 Task: open an excel sheet and write heading  Budget Tracker. Add Descriptions in a column and its values below  'Salary, Rent, Dining Out, Internet Bill, Groceries, Utilities Bill, Gas & Savings. 'Add Categories in next column and its values below  Income, Housing, Food, Utilities, Food, Utilities, Transportation & Savings. Add amount in next column and its values below  $2,500, $800, $100, $50, $200, $100, $100, $50 & $500. Add Dates in next column and its values below  2023-05-01, 2023-05-05, 2023-05-10, 2023-05-15, 2023-05-19, 2023-05-22, 2023-05-25 & 2023-05-30. Add Income/ Expense in next column and its values below  Income, Expense, Expense, Expense, Expense, Expense, Expense & IncomeSave page BudgetPlan templatesbook
Action: Mouse moved to (0, 207)
Screenshot: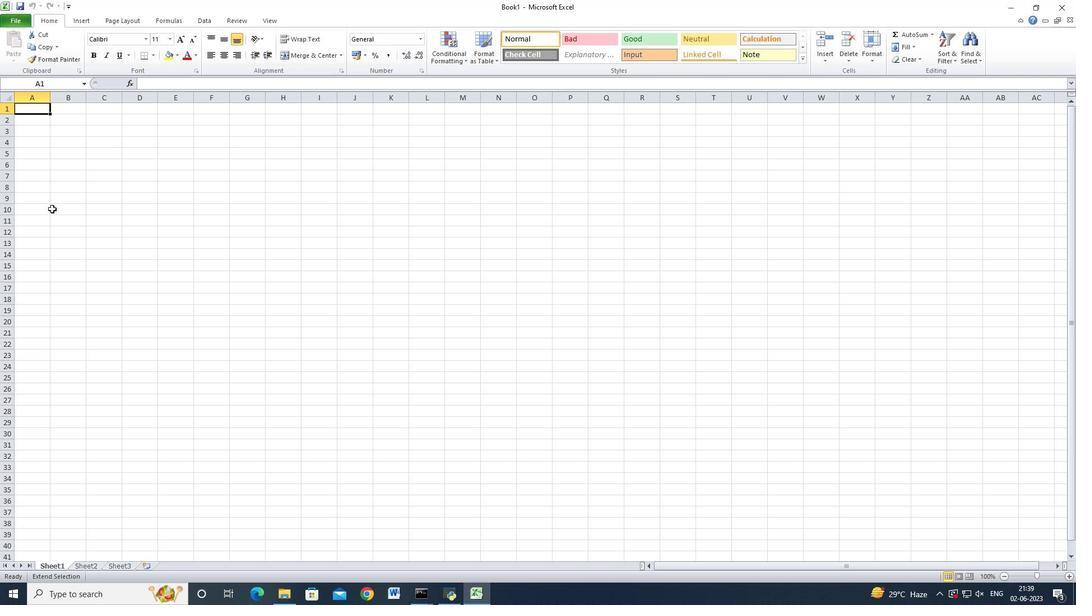 
Action: Key pressed <Key.shift>Budget<Key.space><Key.shift_r>Tracker<Key.down><Key.shift_r>Descriptions<Key.down><Key.shift_r>Salary<Key.down><Key.shift_r>Rent<Key.down><Key.shift_r>Dining<Key.space><Key.shift>Out<Key.down><Key.shift>Internet<Key.space><Key.shift>Bill<Key.down><Key.shift_r>Groceries<Key.down><Key.shift>utilities<Key.space><Key.shift>Bill<Key.down><Key.shift_r>Gas<Key.space><Key.backspace><Key.enter><Key.shift_r>Savings<Key.down><Key.up><Key.up><Key.up><Key.down><Key.right><Key.shift_r>Categories<Key.down><Key.shift>Income<Key.down><Key.shift><Key.shift>Housing<Key.down><Key.shift_r>Food<Key.down><Key.shift>Utilities<Key.down><Key.shift_r>Food<Key.down><Key.shift>utilities<Key.down><Key.shift_r>ransportation<Key.down><Key.shift_r>Savings<Key.down><Key.up><Key.up><Key.right><Key.shift_r>Amount<Key.down><Key.shift><Key.shift><Key.shift><Key.shift><Key.shift><Key.shift><Key.shift><Key.shift><Key.shift><Key.shift><Key.shift><Key.shift><Key.shift><Key.shift><Key.shift><Key.shift><Key.shift><Key.shift><Key.shift><Key.shift>$2,500<Key.down><Key.shift><Key.shift><Key.shift><Key.shift><Key.shift><Key.shift><Key.shift><Key.shift><Key.shift><Key.shift><Key.shift><Key.shift><Key.shift><Key.shift><Key.shift>$800<Key.down><Key.shift><Key.shift><Key.shift><Key.shift><Key.shift><Key.shift><Key.shift><Key.shift><Key.shift><Key.shift>$100<Key.down><Key.shift><Key.shift><Key.shift><Key.shift><Key.shift><Key.shift><Key.shift><Key.shift>$50<Key.down><Key.shift><Key.shift><Key.shift><Key.shift><Key.shift><Key.shift><Key.shift><Key.shift><Key.shift>$200<Key.down><Key.shift><Key.shift><Key.shift><Key.shift><Key.shift><Key.shift><Key.shift><Key.shift><Key.shift><Key.shift><Key.shift><Key.shift>$100<Key.down><Key.shift><Key.shift><Key.shift><Key.shift><Key.shift>$100<Key.down><Key.shift><Key.shift><Key.shift><Key.shift><Key.shift><Key.shift><Key.shift><Key.shift>$50<Key.space><Key.shift_r><Key.shift_r><Key.shift_r>&<Key.space><Key.shift><Key.shift><Key.shift>$500<Key.enter><Key.up><Key.up><Key.down><Key.up><Key.right><Key.shift_r>Dates<Key.down>
Screenshot: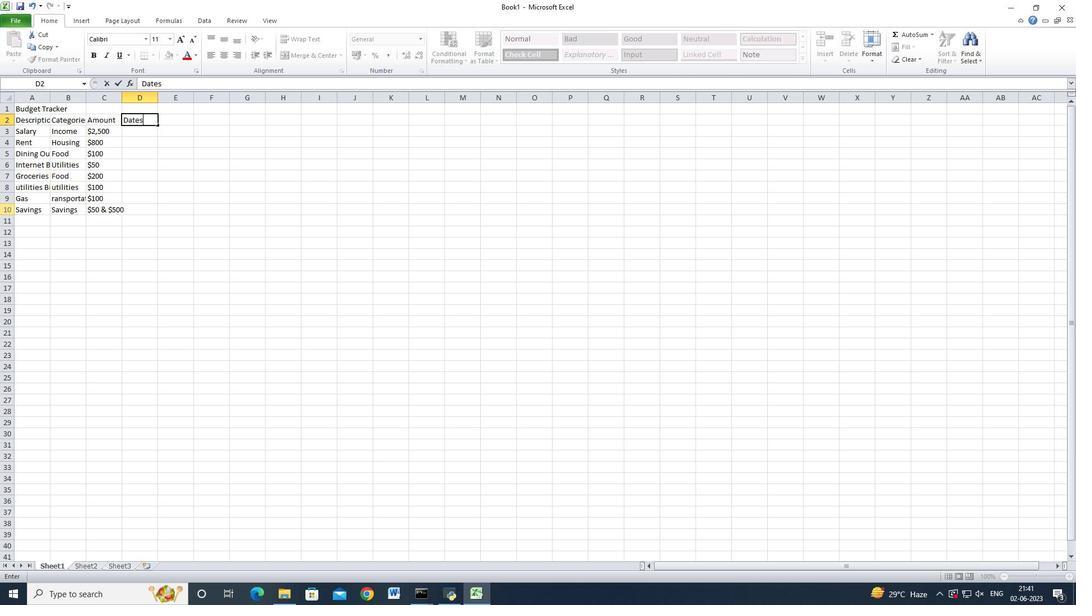 
Action: Mouse moved to (81, 127)
Screenshot: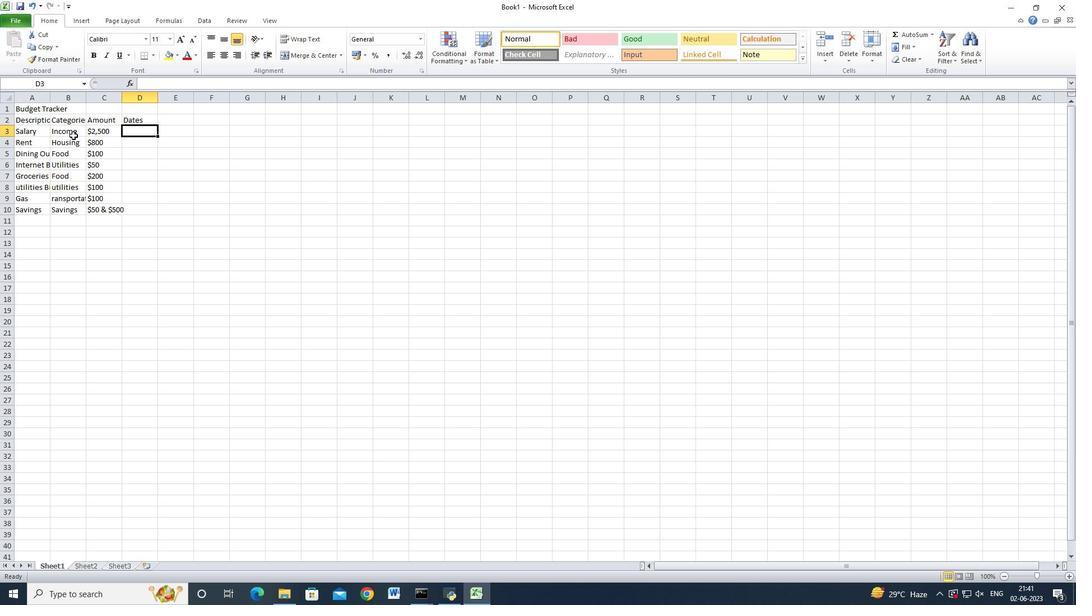 
Action: Key pressed '2023-05-01<Key.down>'023<Key.down><Key.up>'2023-05-05<Key.down>'2023-05-10<Key.down>'2023-05-15<Key.down>'2023-05-19<Key.down>'2023-05-22<Key.down>'2023-05-25<Key.down>'2023-05-30<Key.down><Key.up>
Screenshot: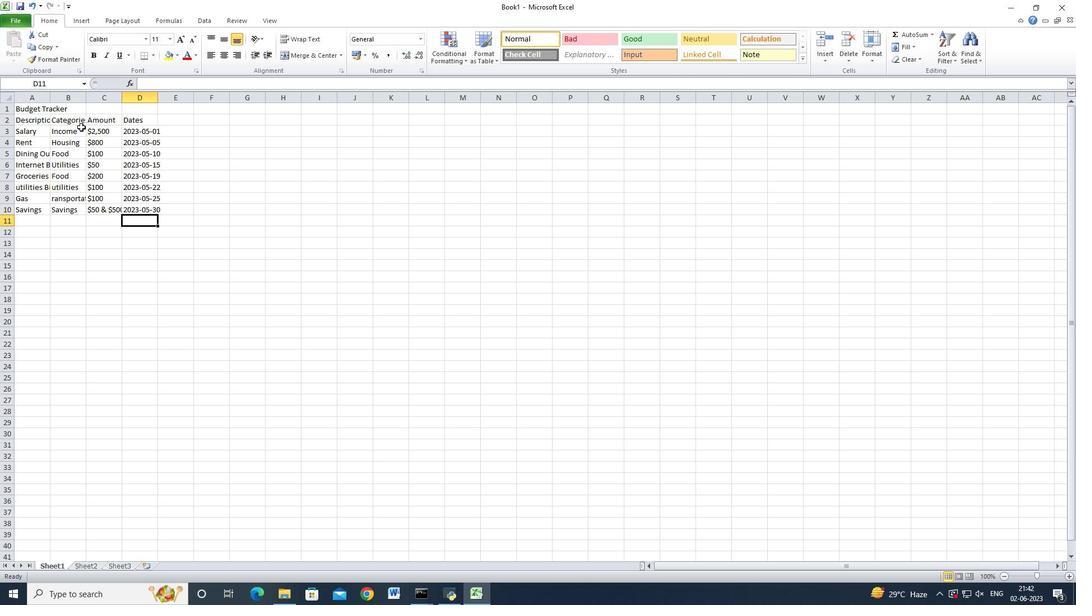 
Action: Mouse moved to (157, 99)
Screenshot: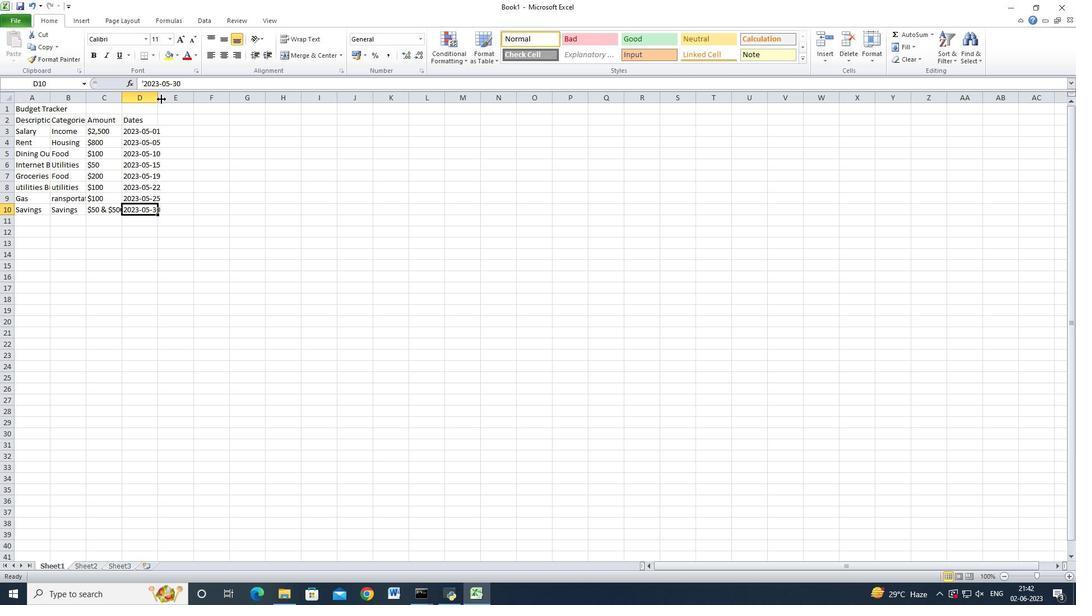 
Action: Mouse pressed left at (157, 99)
Screenshot: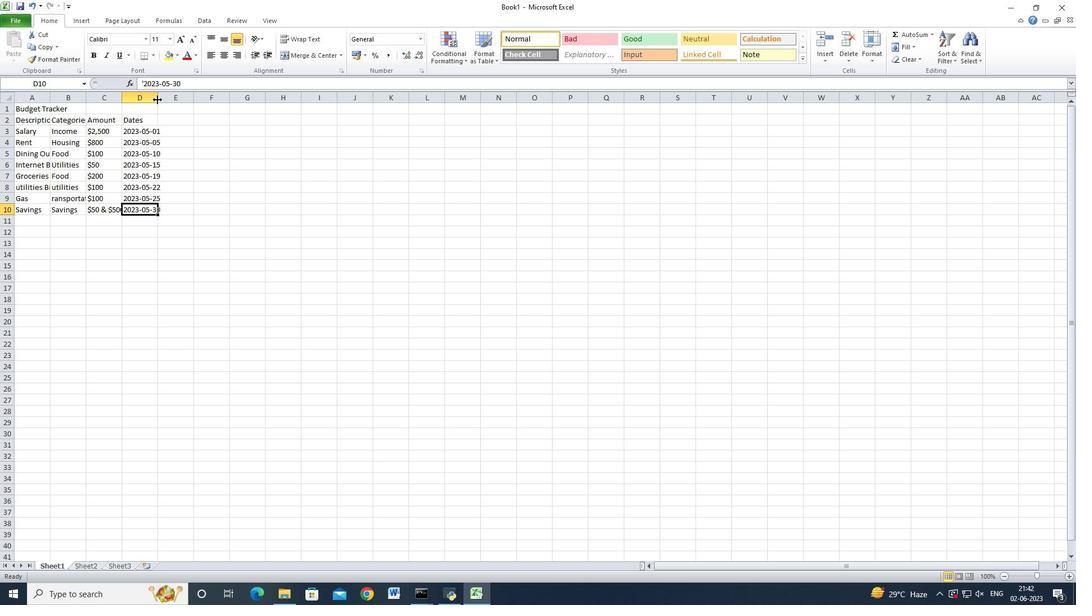 
Action: Mouse pressed left at (157, 99)
Screenshot: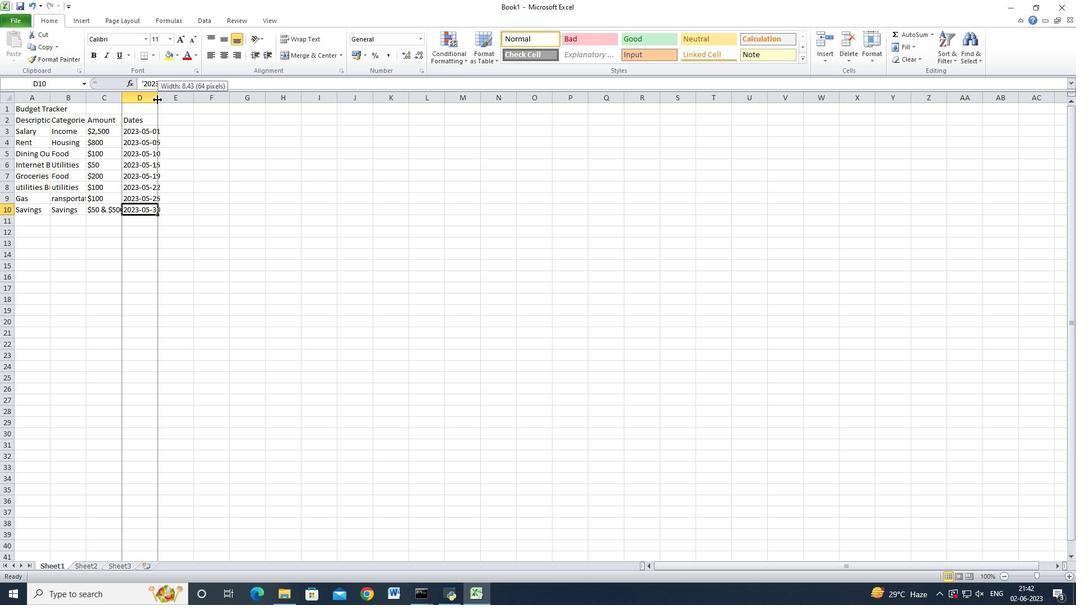 
Action: Mouse moved to (186, 120)
Screenshot: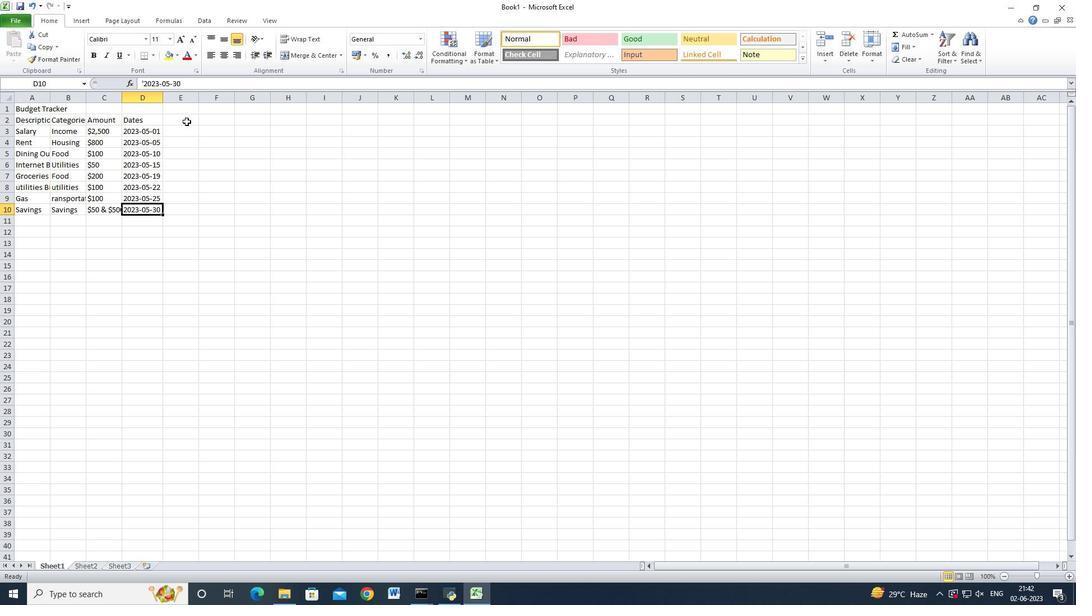
Action: Mouse pressed left at (186, 120)
Screenshot: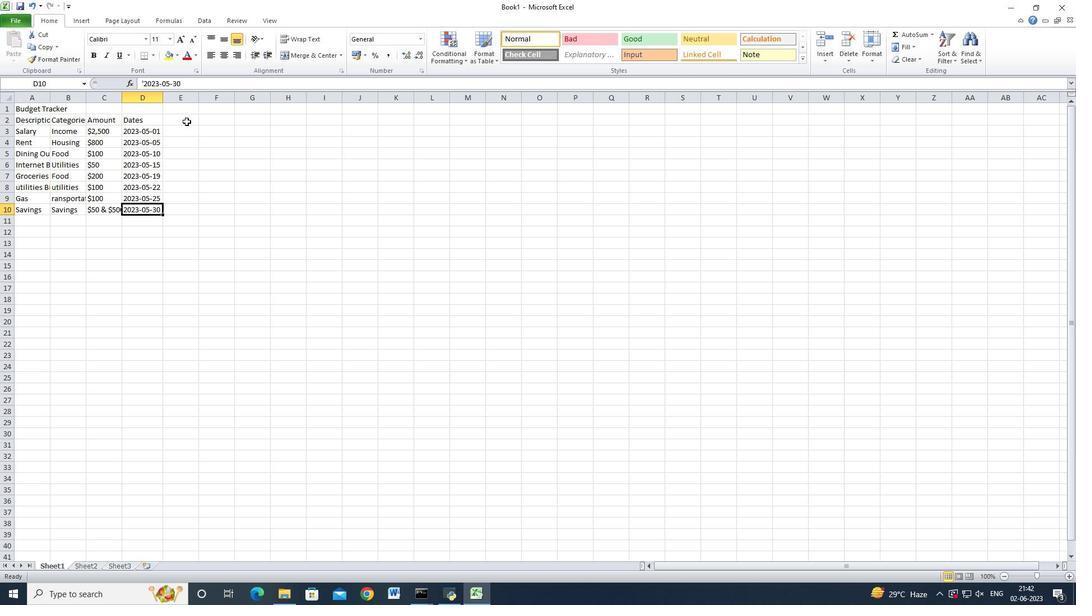 
Action: Mouse moved to (257, 128)
Screenshot: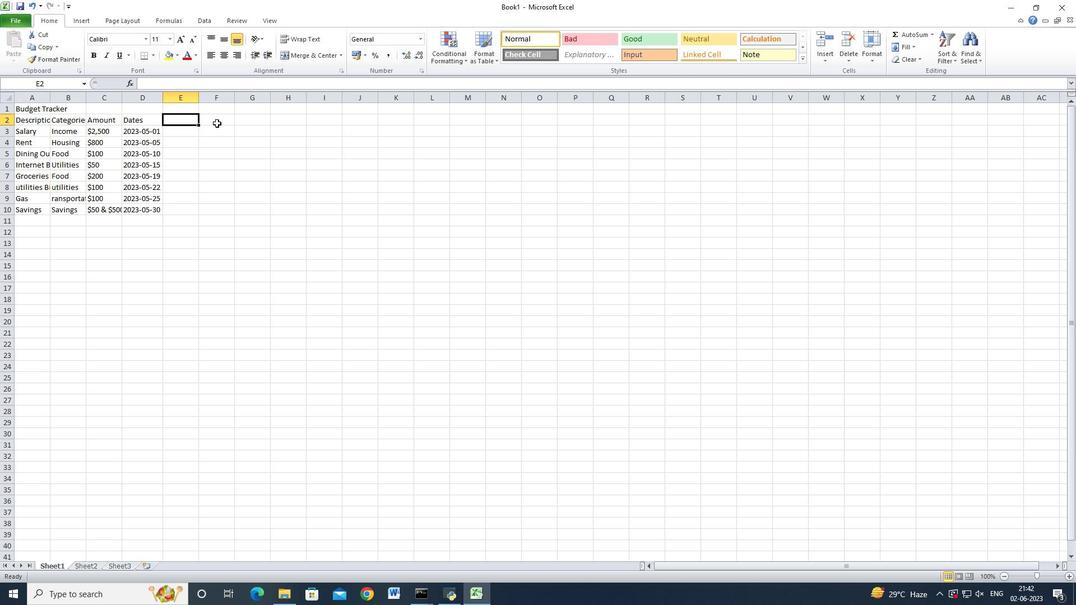
Action: Key pressed <Key.shift>Income<Key.space>/<Key.space><Key.shift_r>Expense<Key.down><Key.shift>Income<Key.down><Key.up><Key.shift>Income<Key.delete><Key.enter><Key.shift_r>Expense<Key.down><Key.shift_r>Expense<Key.down><Key.shift_r>Expense<Key.down><Key.shift_r>Expense<Key.down><Key.shift_r>Expense<Key.down><Key.shift_r>Expense<Key.down><Key.shift>invome<Key.enter><Key.up><Key.up><Key.down>
Screenshot: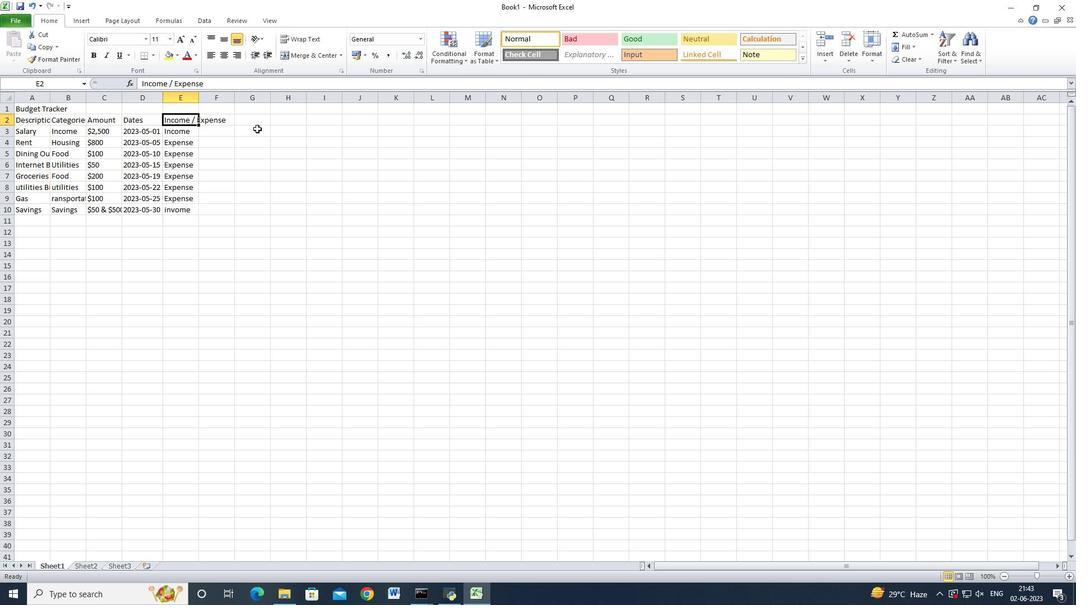 
Action: Mouse moved to (8, 97)
Screenshot: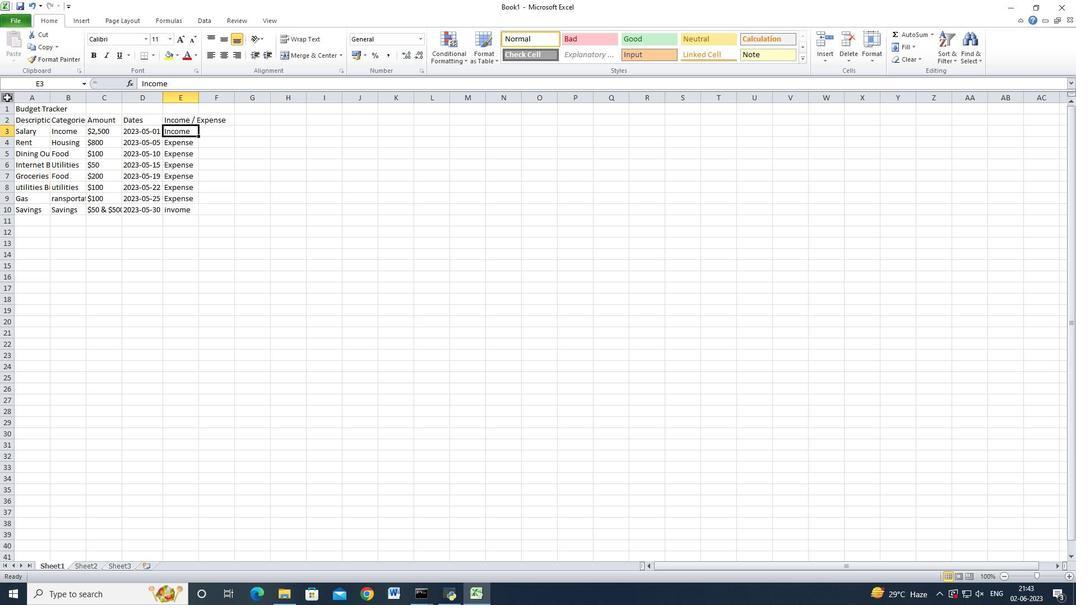 
Action: Mouse pressed left at (8, 97)
Screenshot: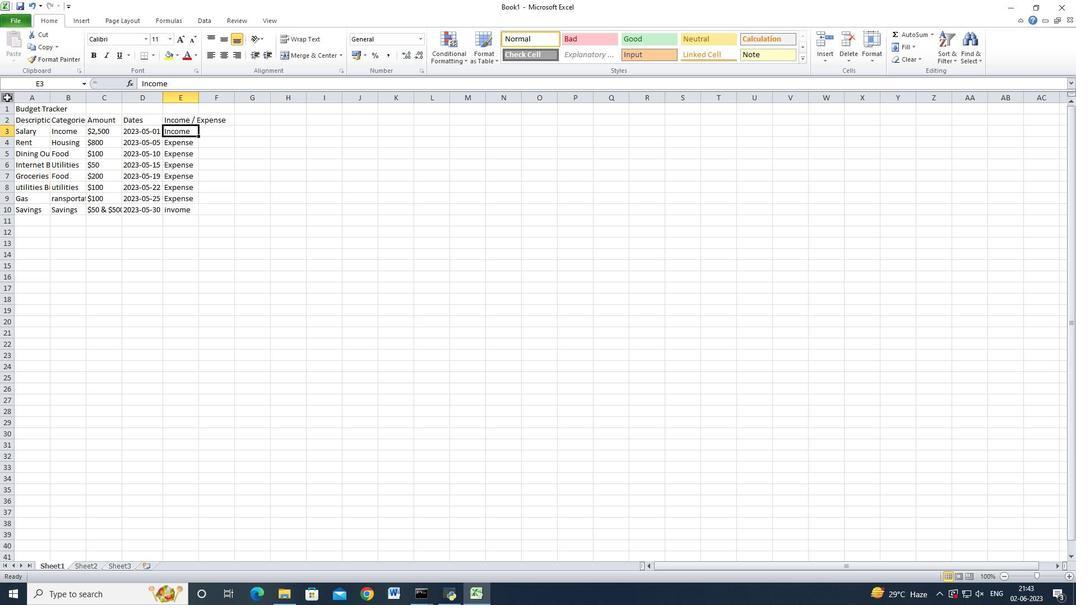 
Action: Mouse moved to (52, 99)
Screenshot: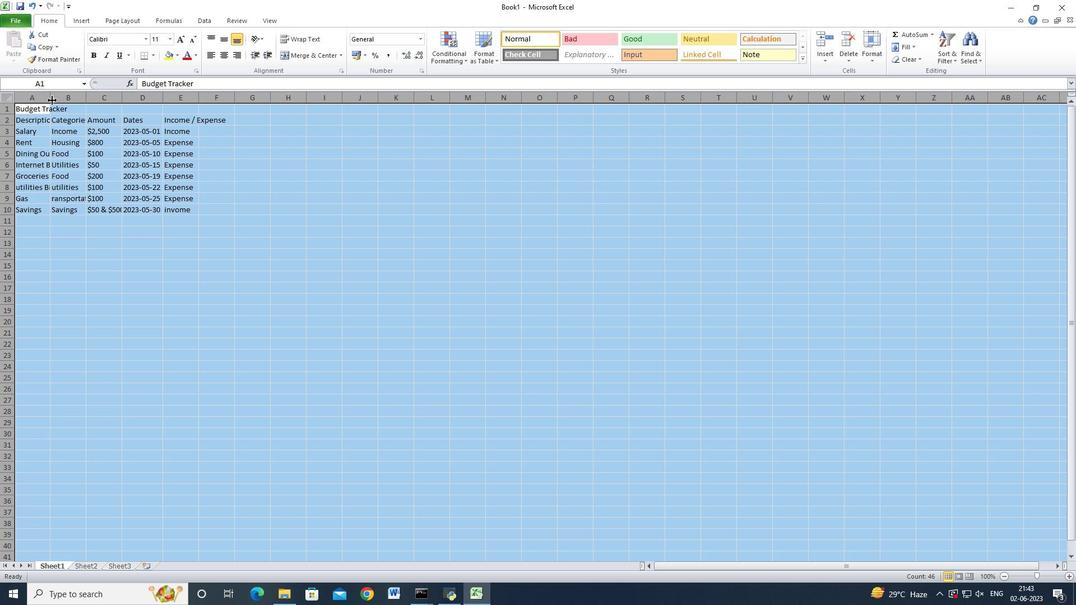 
Action: Mouse pressed left at (52, 99)
Screenshot: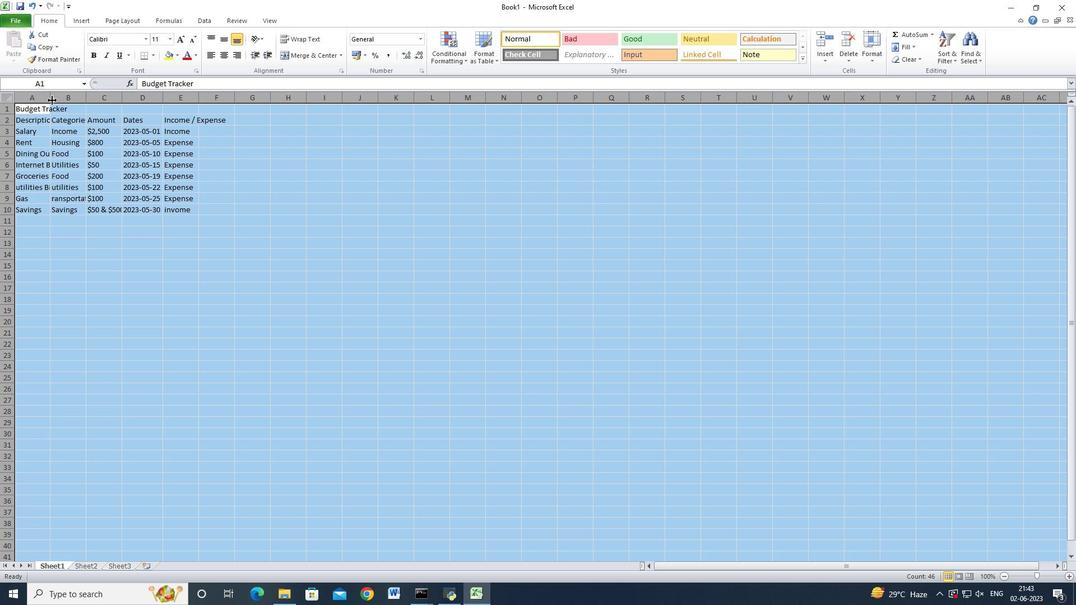 
Action: Mouse moved to (53, 99)
Screenshot: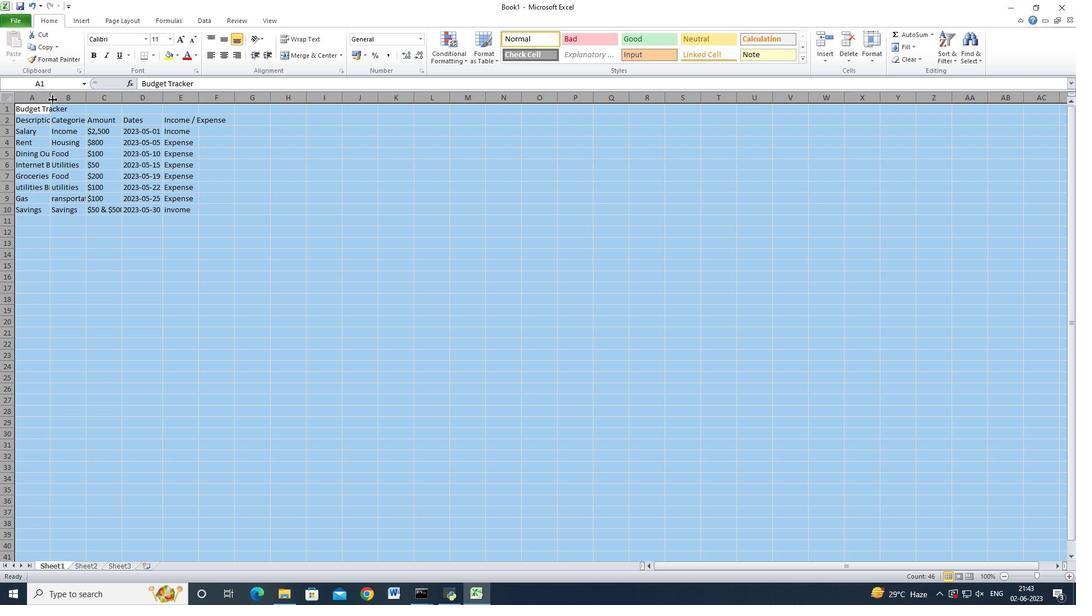 
Action: Mouse pressed left at (53, 99)
Screenshot: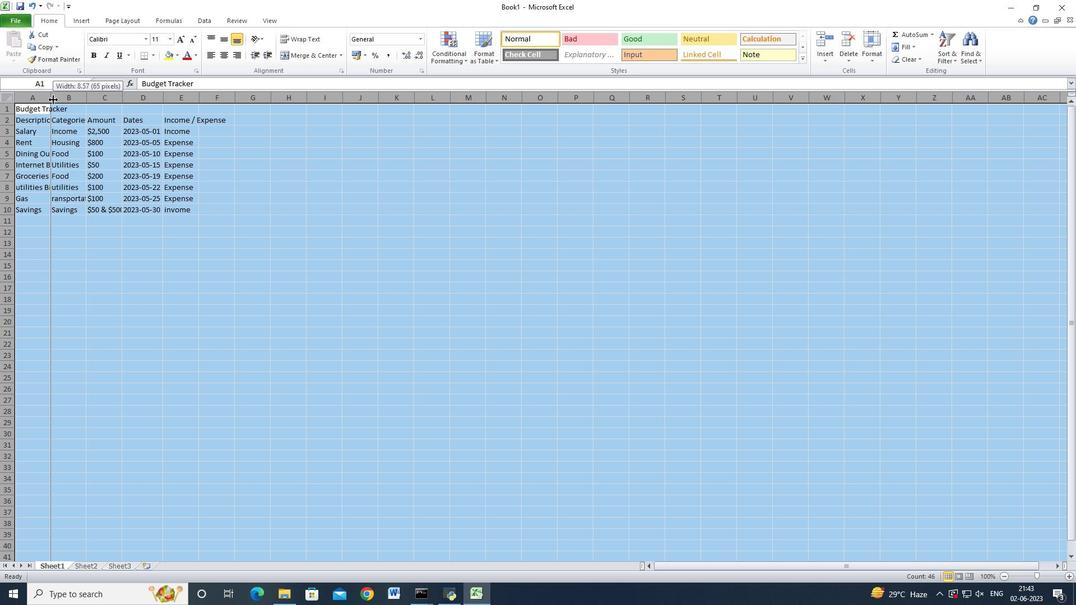 
Action: Mouse moved to (103, 146)
Screenshot: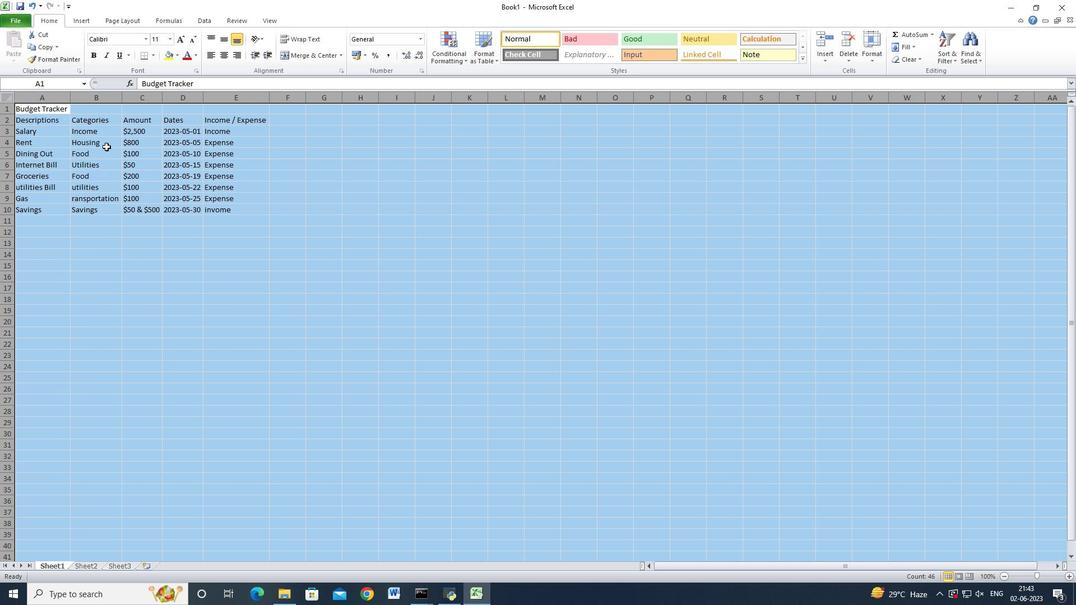 
Action: Mouse pressed left at (103, 146)
Screenshot: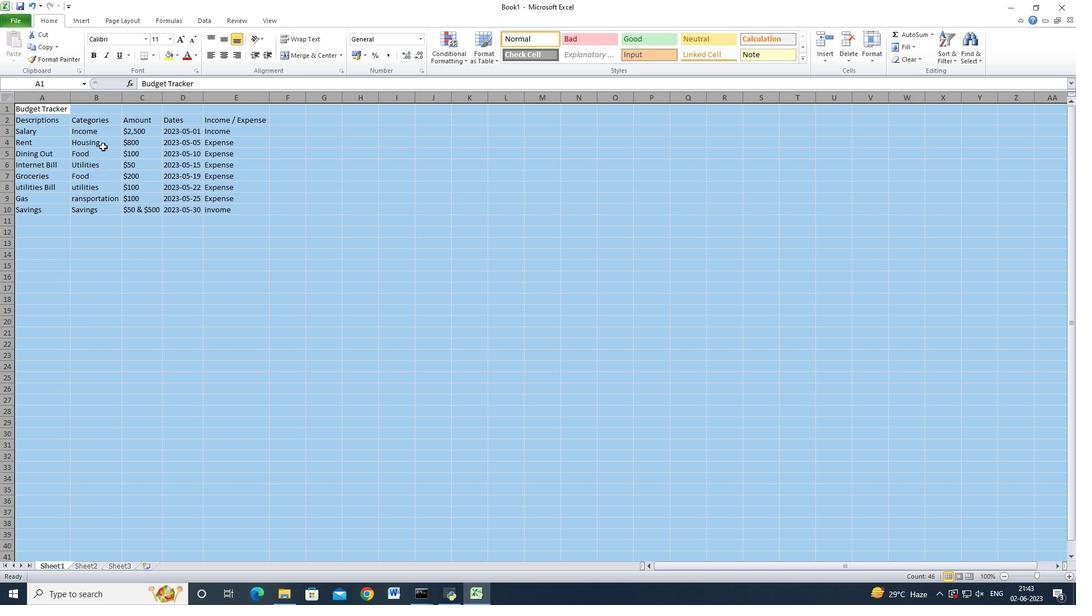 
Action: Mouse moved to (219, 213)
Screenshot: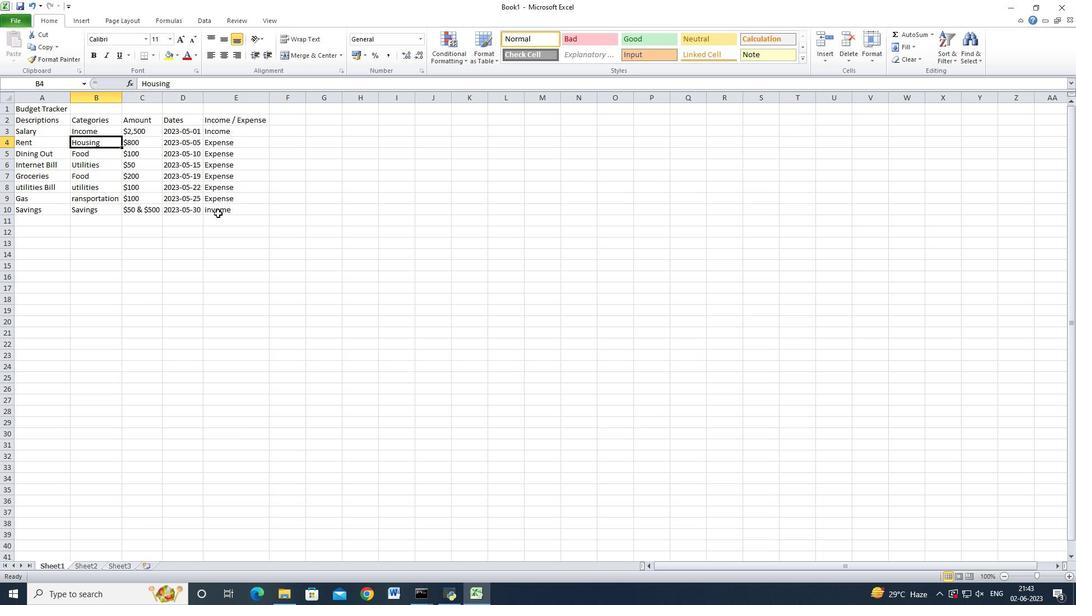
Action: Mouse pressed left at (219, 213)
Screenshot: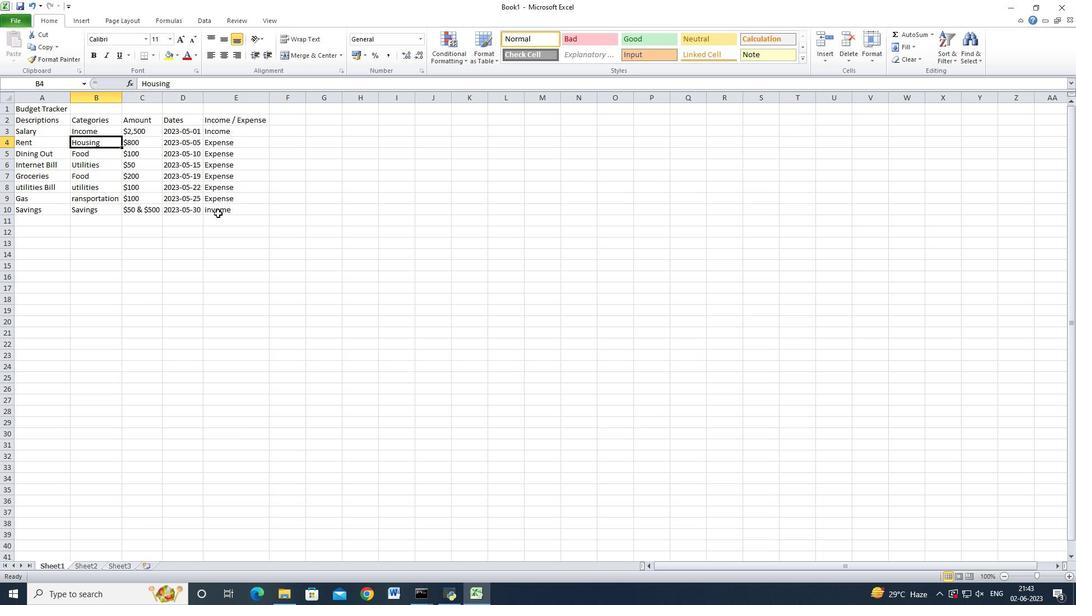 
Action: Mouse moved to (403, 246)
Screenshot: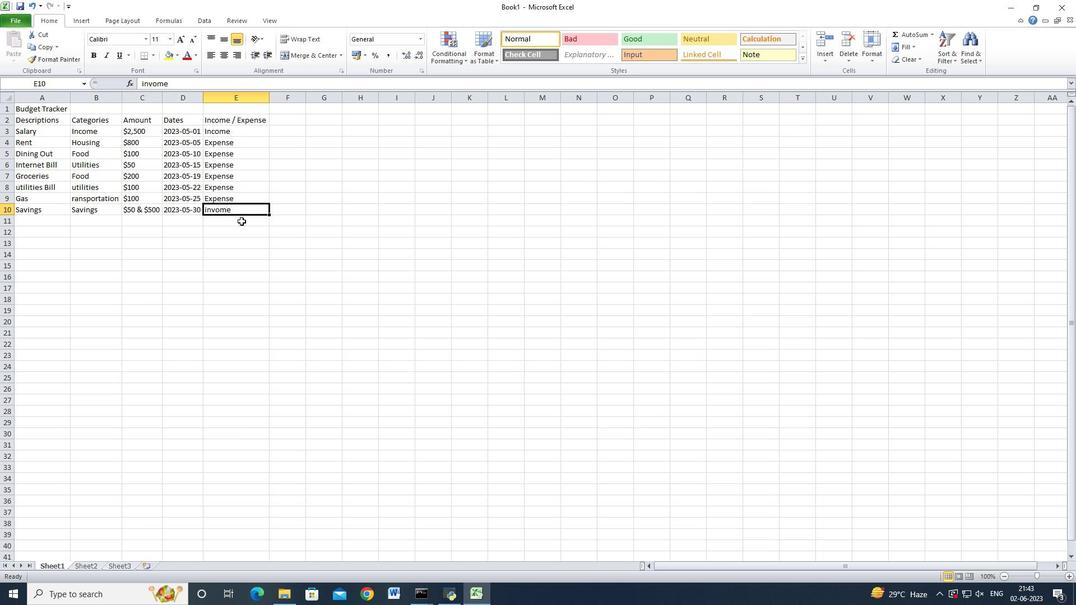 
Action: Key pressed <Key.shift>Income<Key.down><Key.up><Key.up><Key.down><Key.up><Key.down><Key.up><Key.left><Key.left>
Screenshot: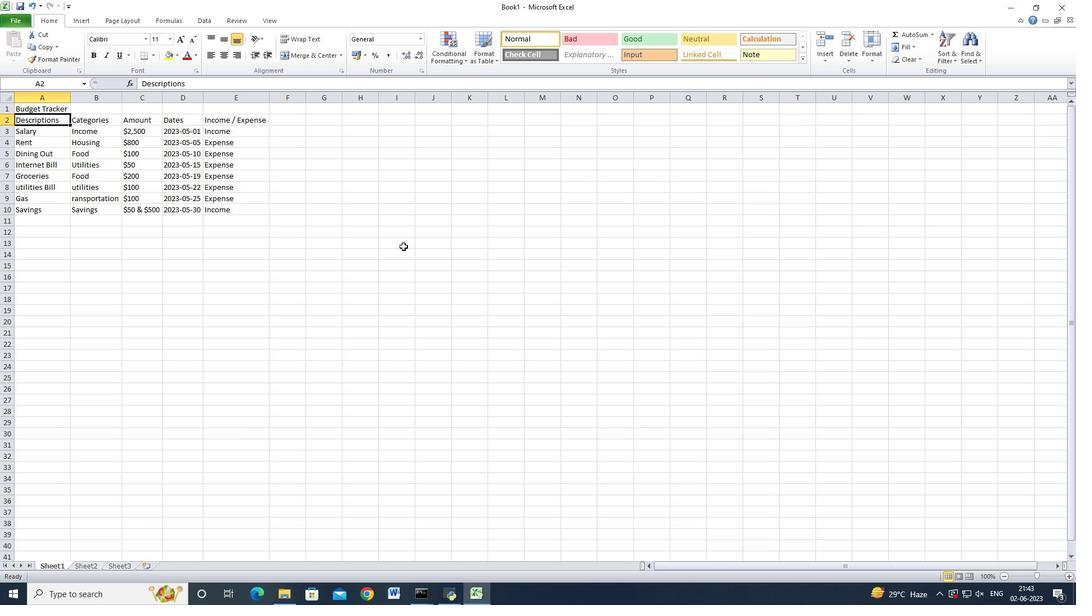 
Action: Mouse moved to (22, 18)
Screenshot: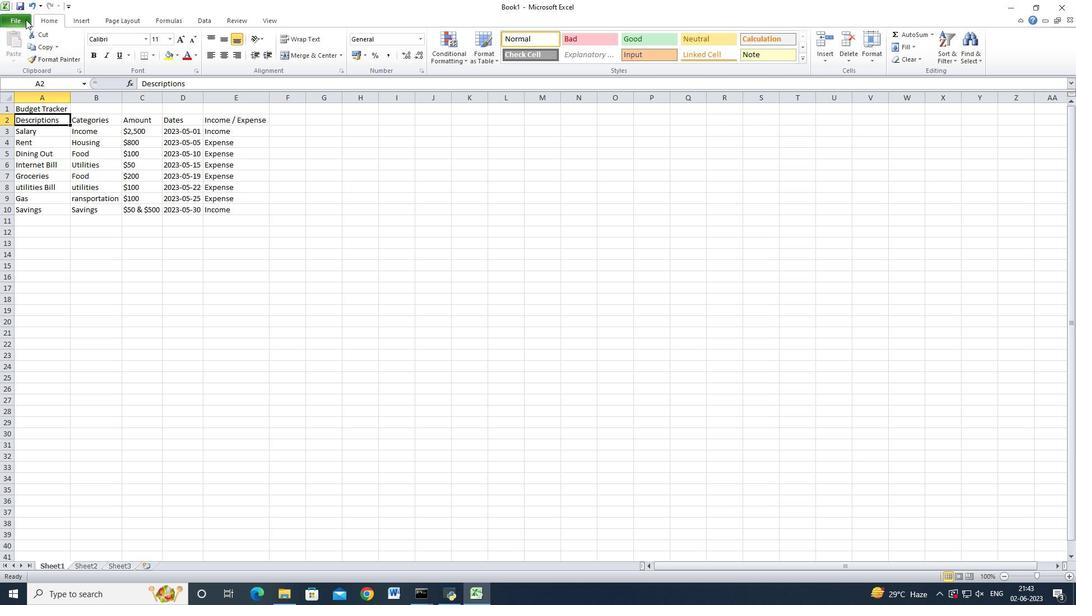 
Action: Mouse pressed left at (22, 18)
Screenshot: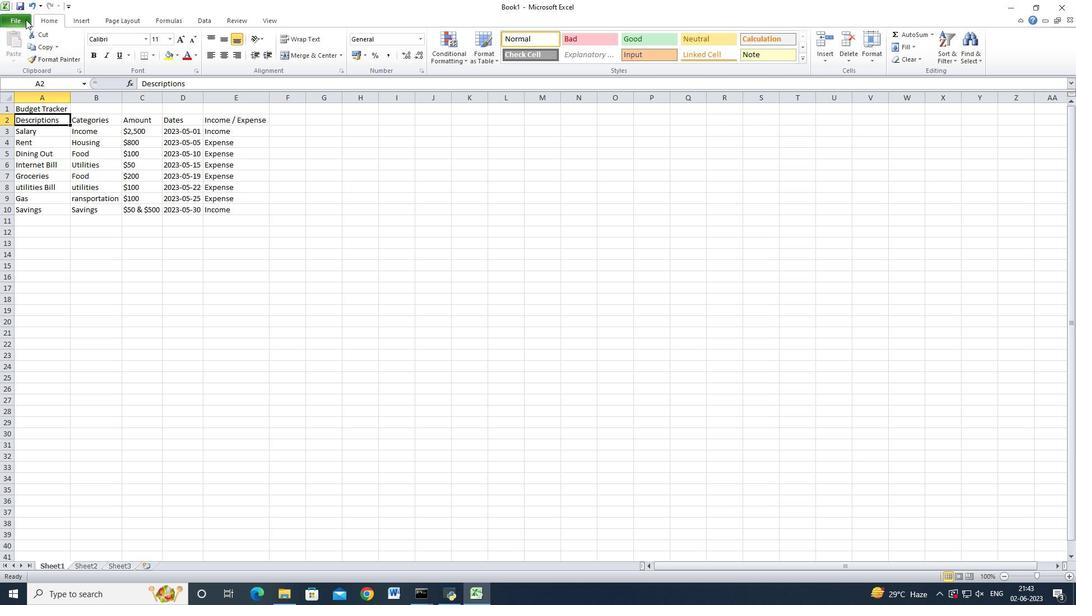 
Action: Mouse moved to (38, 39)
Screenshot: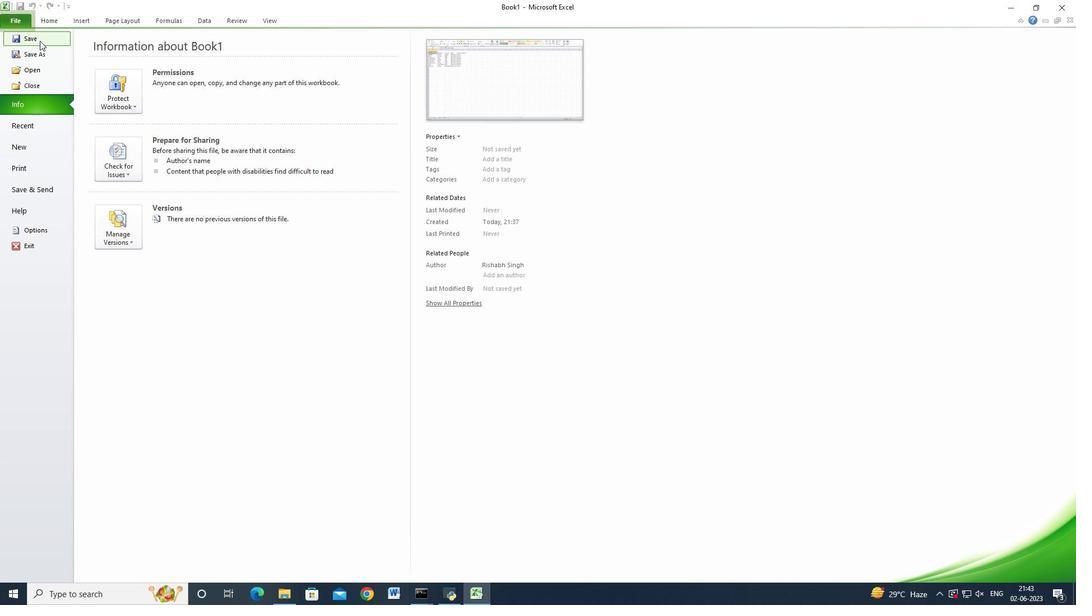 
Action: Mouse pressed left at (38, 39)
Screenshot: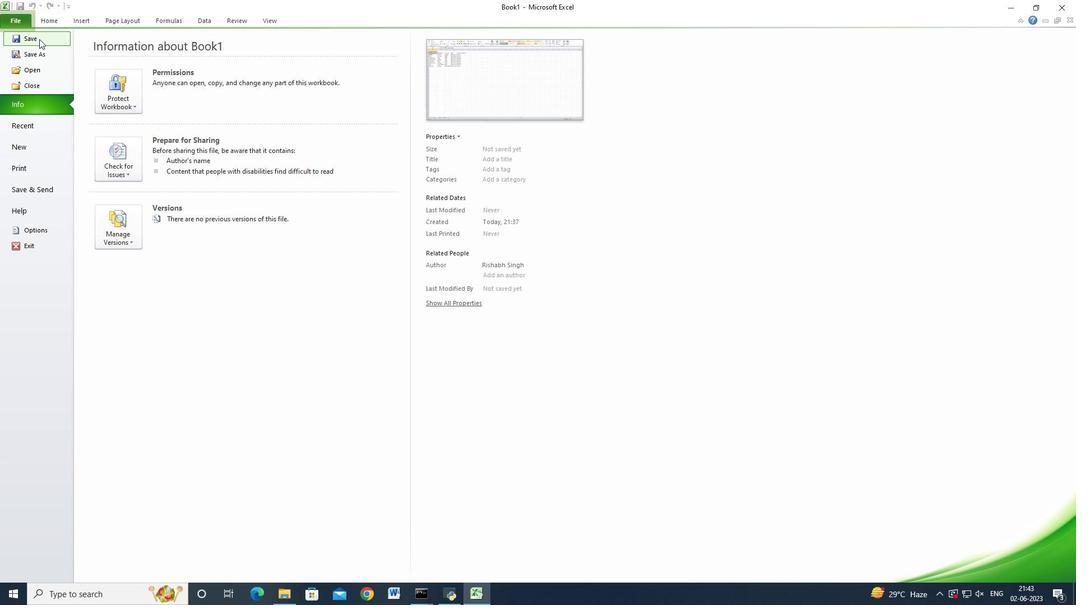 
Action: Mouse moved to (276, 405)
Screenshot: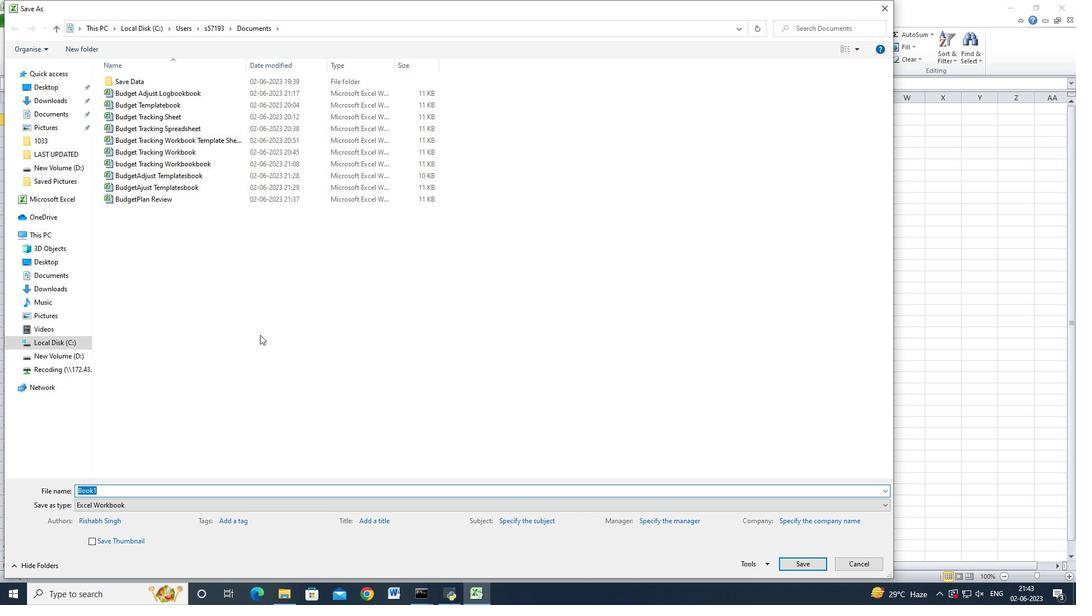 
Action: Key pressed <Key.shift>Butd<Key.backspace><Key.backspace>dget<Key.shift>Plan<Key.space><Key.shift_r>Templatesbook
Screenshot: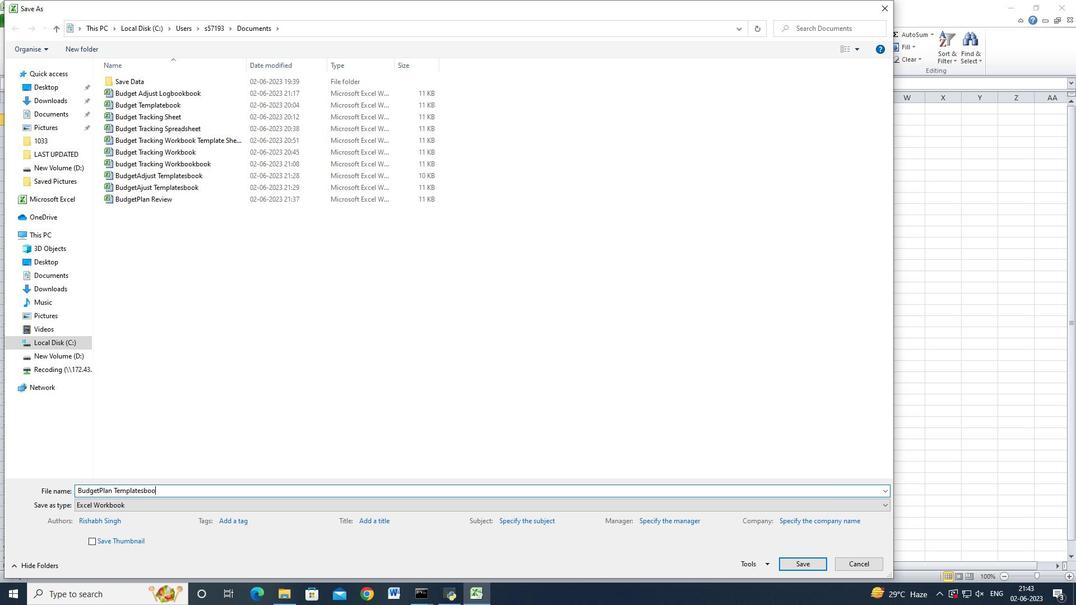 
Action: Mouse moved to (802, 560)
Screenshot: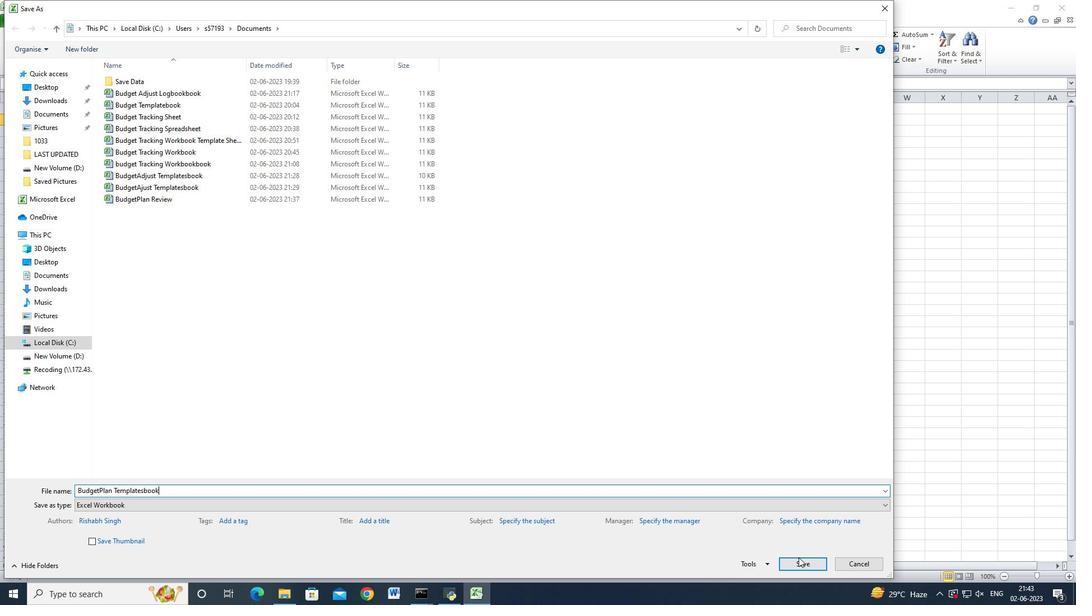 
Action: Mouse pressed left at (802, 560)
Screenshot: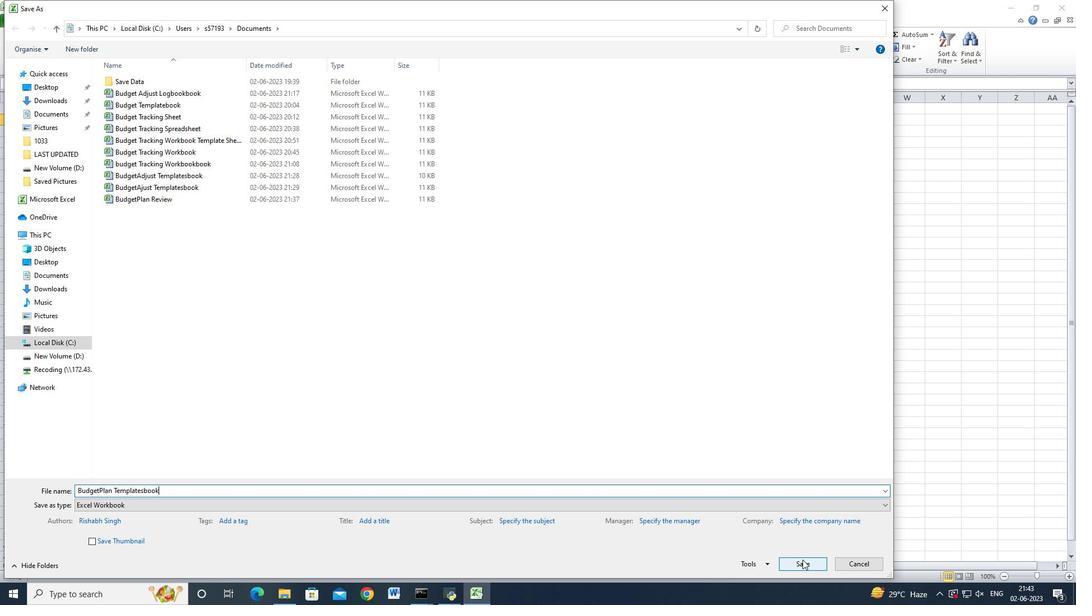 
Action: Mouse moved to (936, 376)
Screenshot: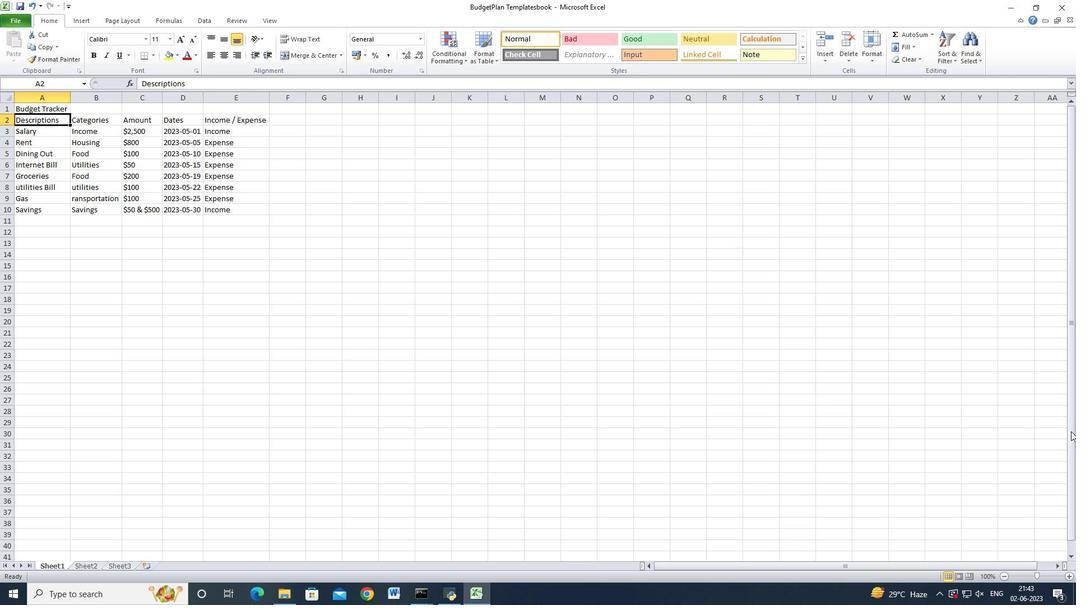 
